 Task: Add an event with the title Lunch and Learn Session, date '2023/10/19', time 8:30 AM to 10:30 AMand add a description: A lunch and learn session is a unique professional development opportunity where employees gather during their lunch break to learn and engage in educational activities. It combines the convenience of a mealtime with valuable learning experiences, creating a relaxed and interactive environment for knowledge sharing and skill enhancement._x000D_
_x000D_
Select event color  Grape . Add location for the event as: 321 Via del Corso, Rome, Italy, logged in from the account softage.1@softage.netand send the event invitation to softage.2@softage.net and softage.3@softage.net. Set a reminder for the event Doesn't repeat
Action: Mouse moved to (76, 109)
Screenshot: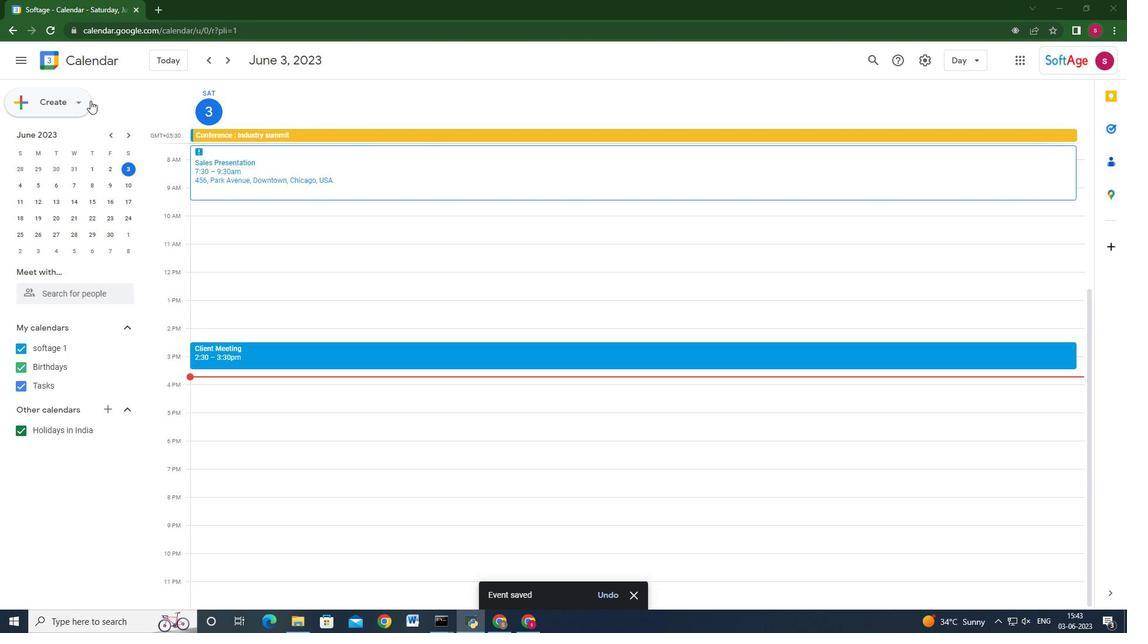 
Action: Mouse pressed left at (76, 109)
Screenshot: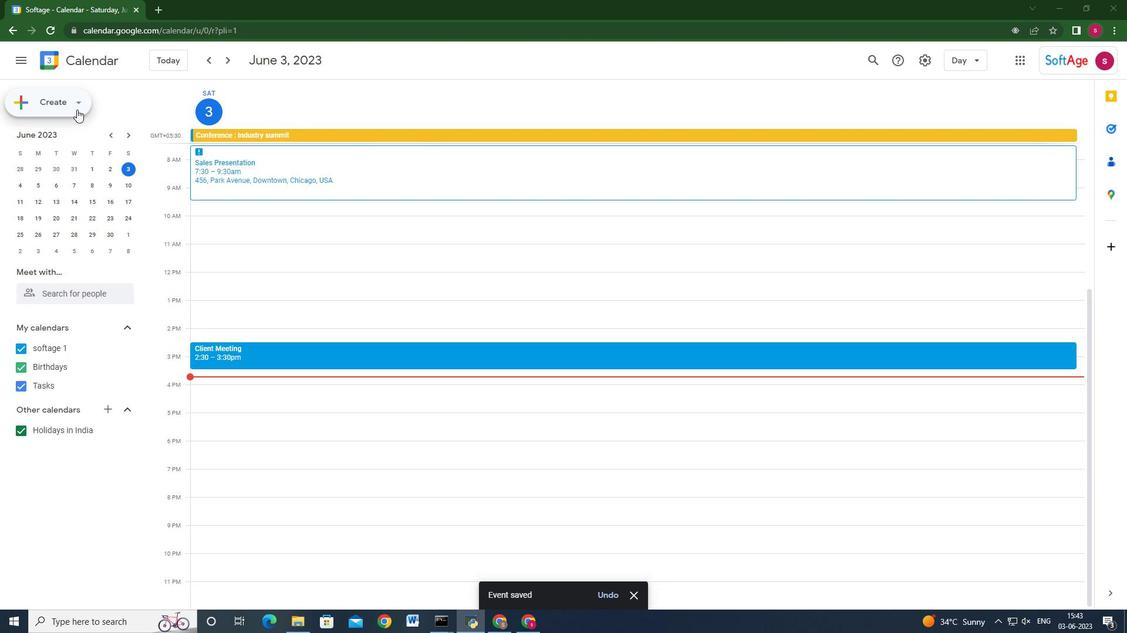
Action: Mouse moved to (54, 131)
Screenshot: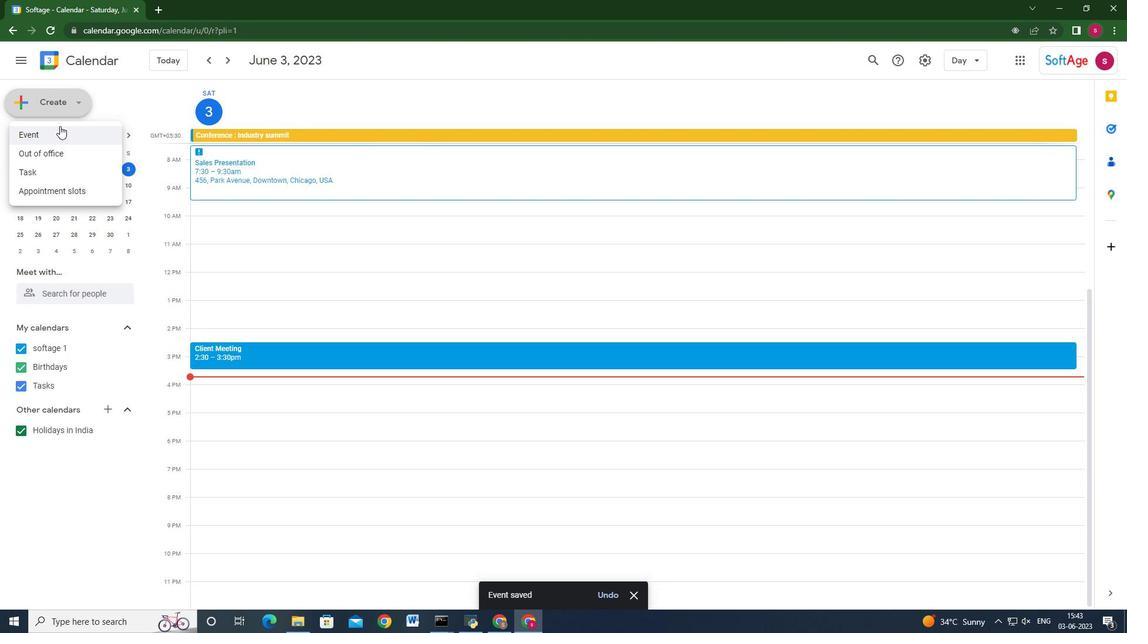 
Action: Mouse pressed left at (54, 131)
Screenshot: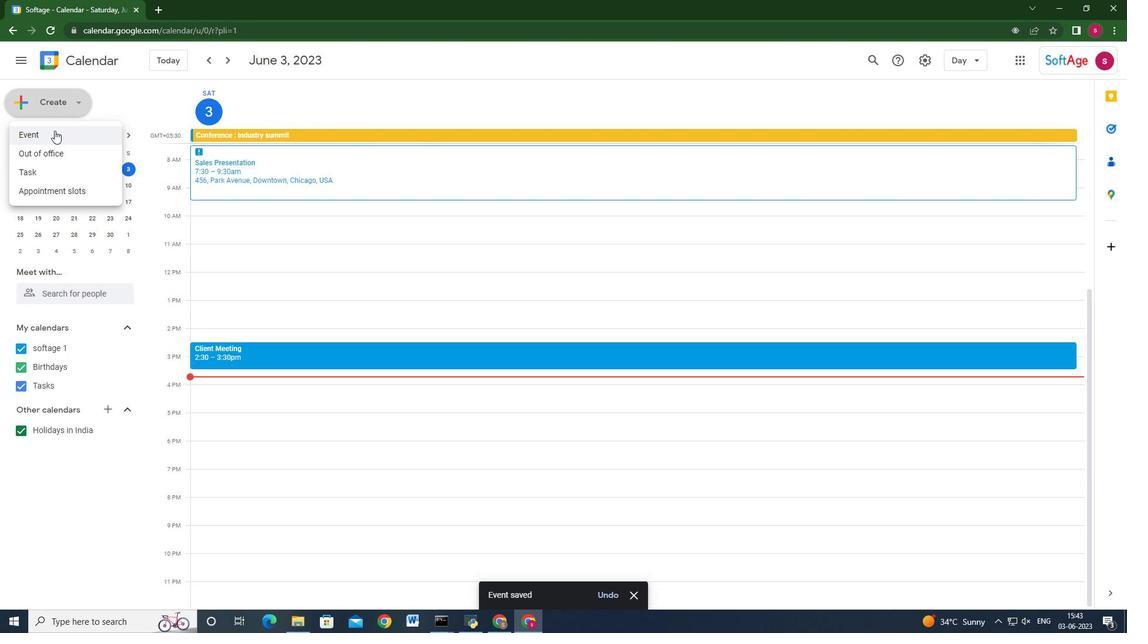 
Action: Mouse moved to (669, 460)
Screenshot: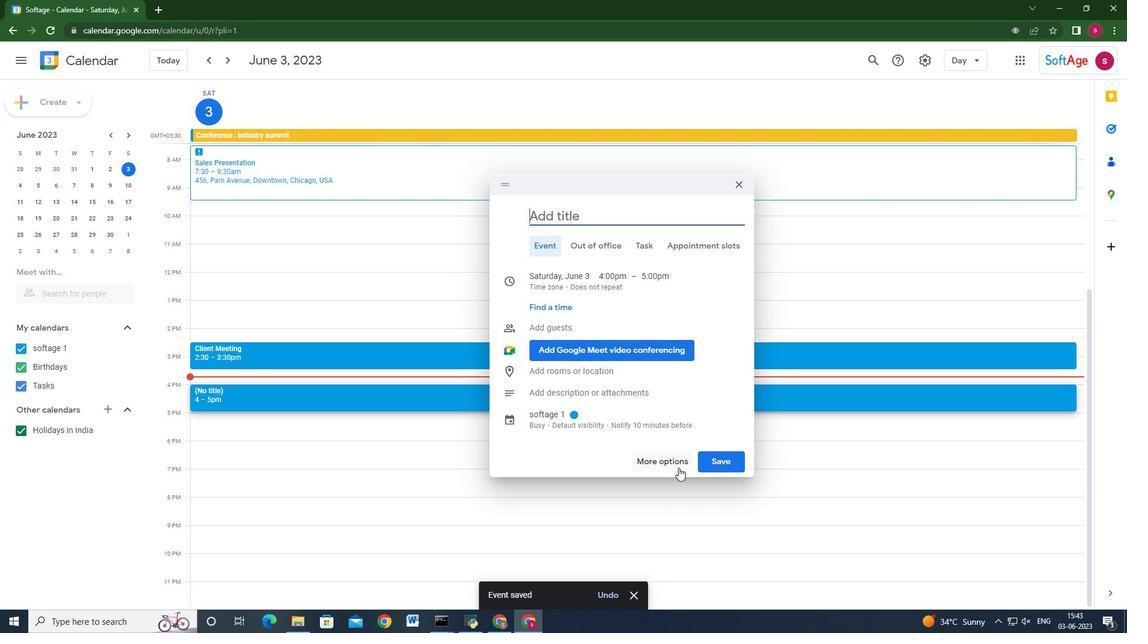 
Action: Mouse pressed left at (669, 460)
Screenshot: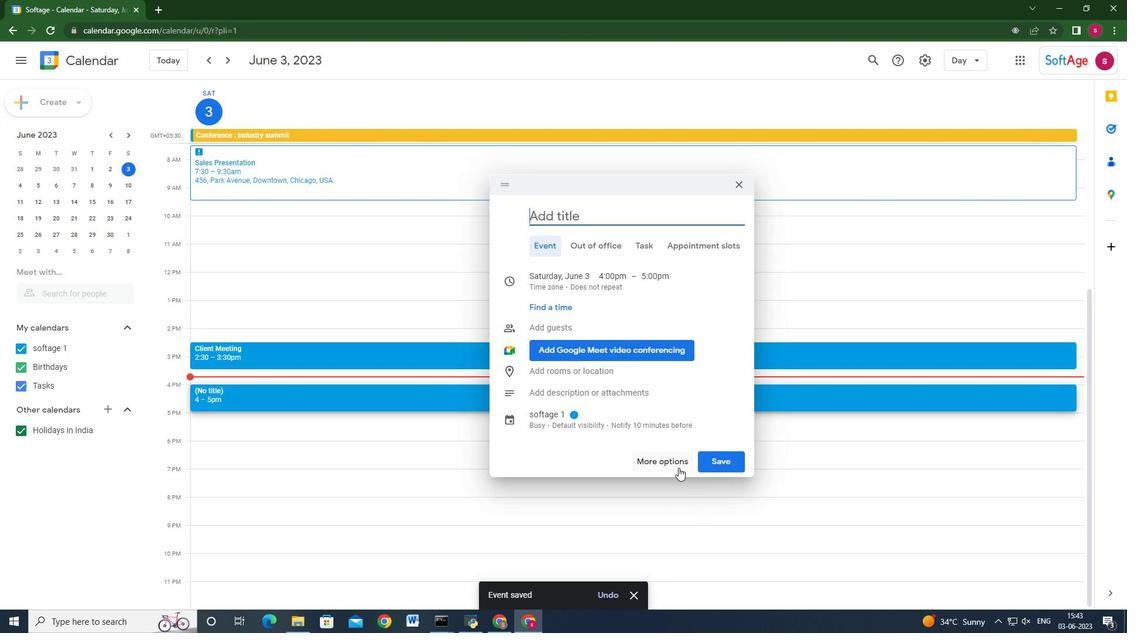 
Action: Mouse moved to (240, 79)
Screenshot: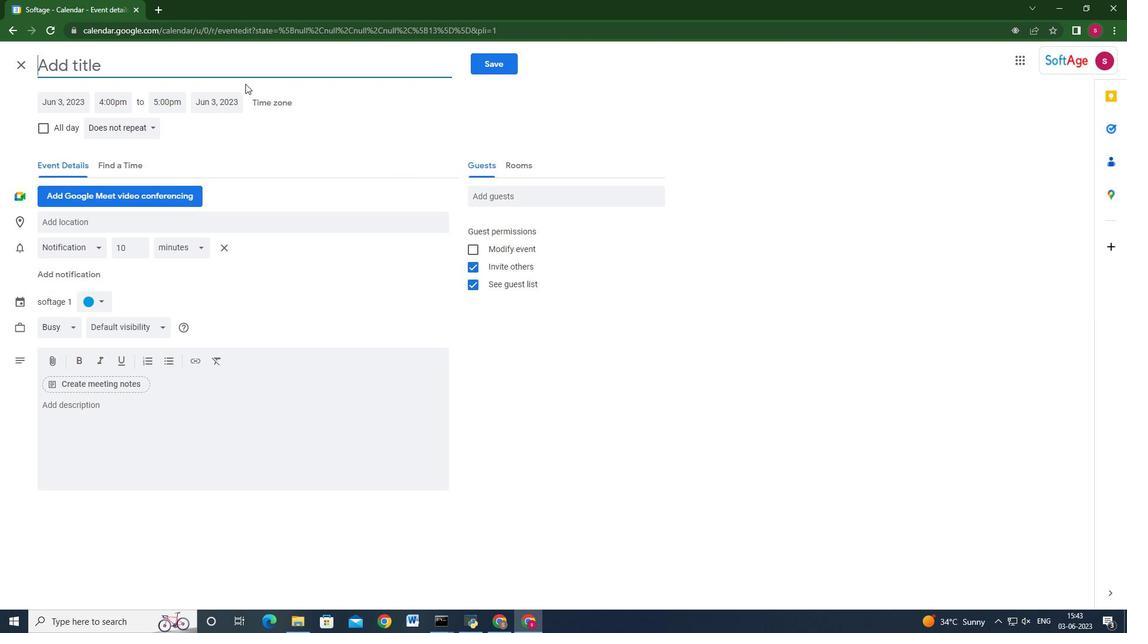 
Action: Key pressed <Key.shift>Lunch<Key.space>aa<Key.backspace>nd<Key.space><Key.shift>Learn<Key.space><Key.shift_r>Session
Screenshot: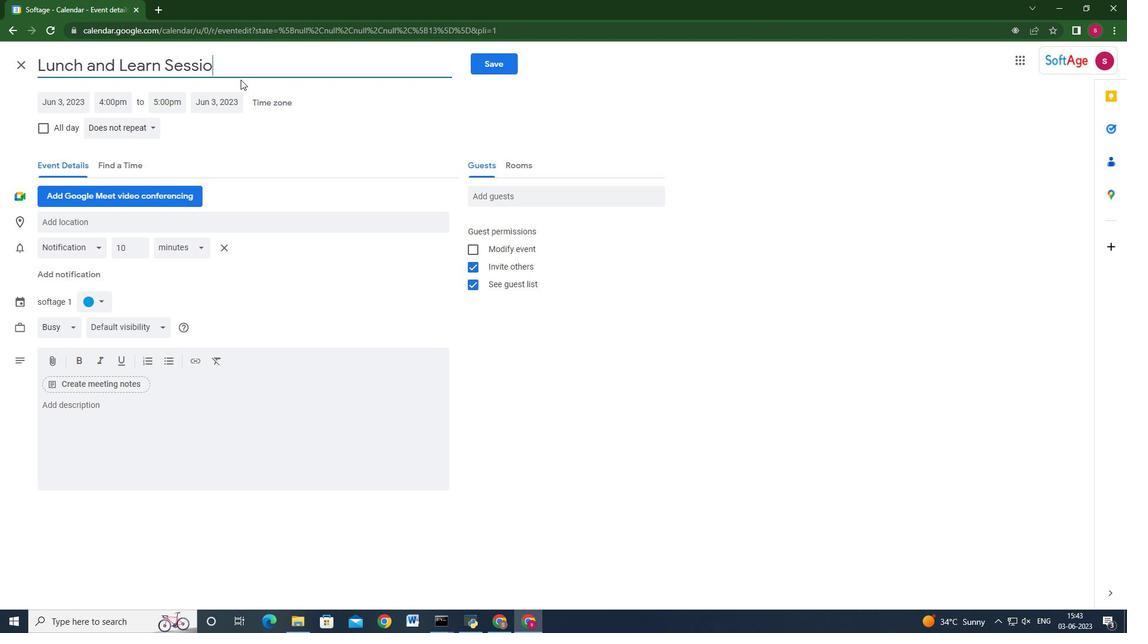 
Action: Mouse moved to (58, 103)
Screenshot: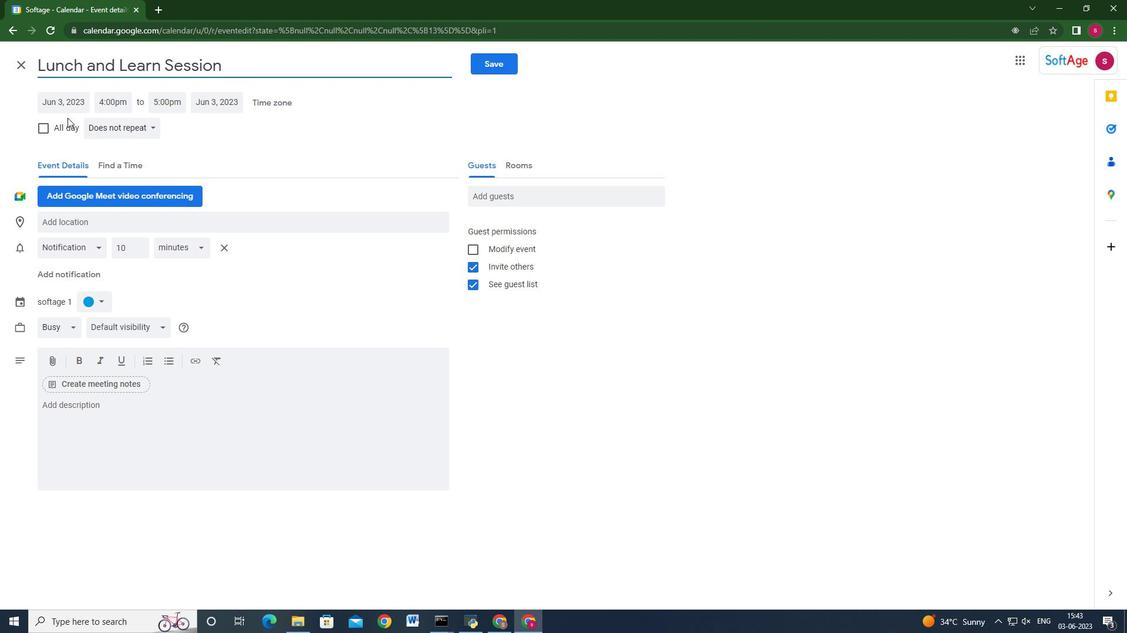 
Action: Mouse pressed left at (58, 103)
Screenshot: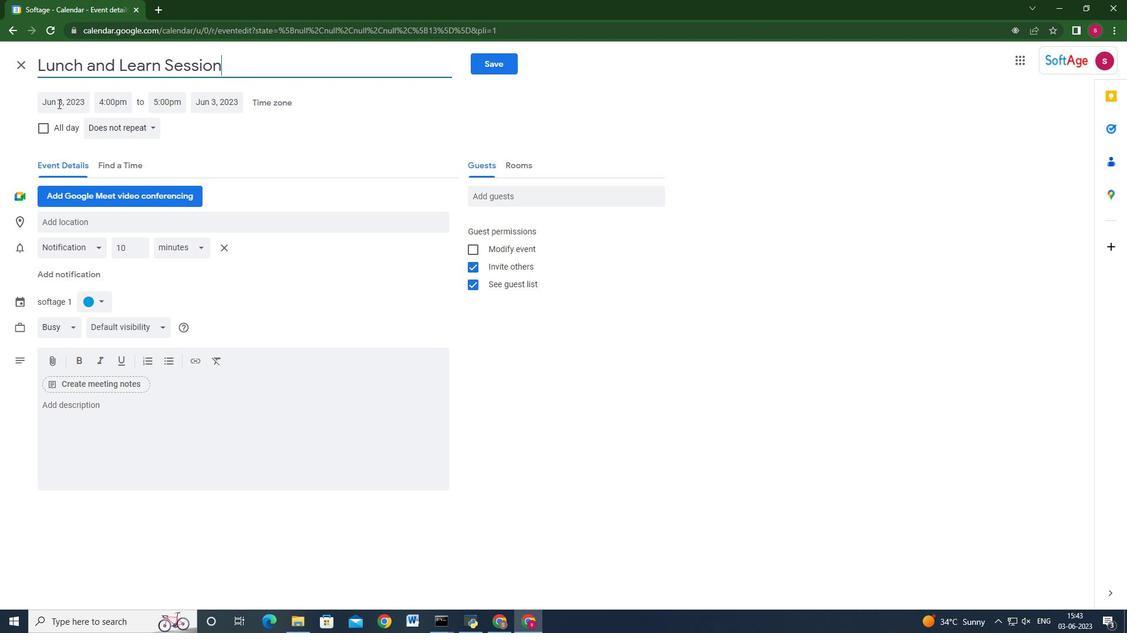 
Action: Mouse moved to (191, 125)
Screenshot: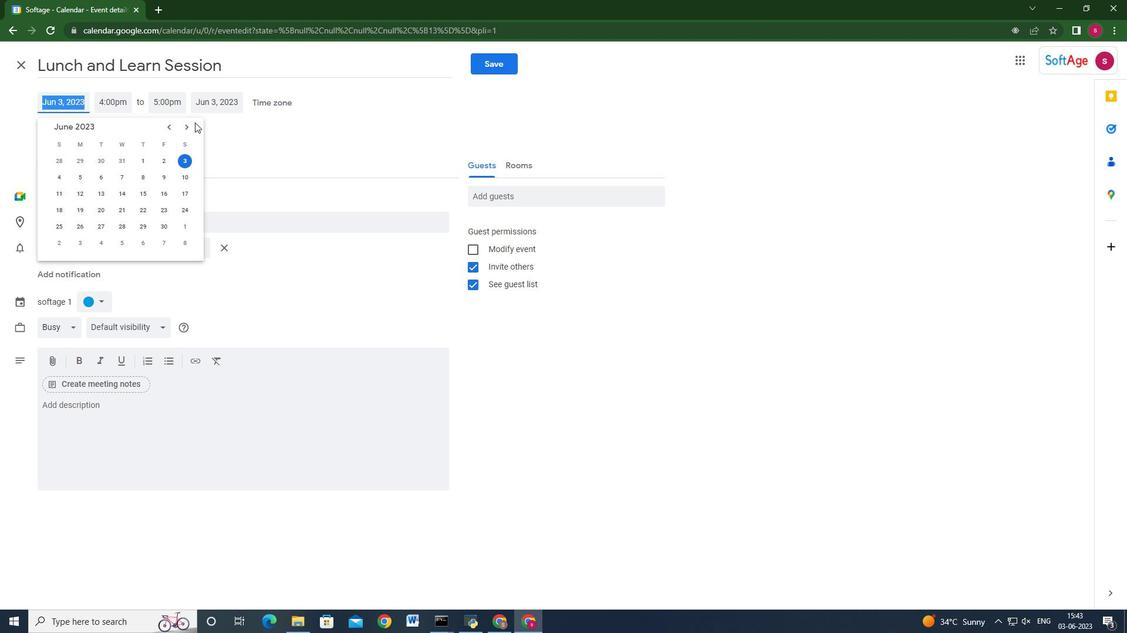 
Action: Mouse pressed left at (191, 125)
Screenshot: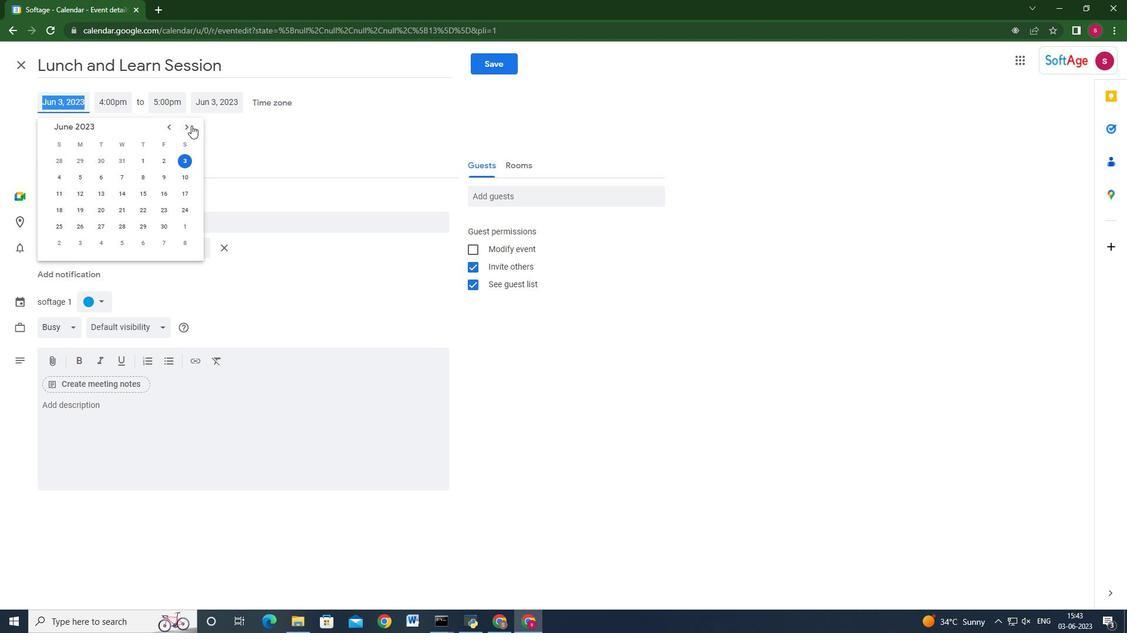 
Action: Mouse pressed left at (191, 125)
Screenshot: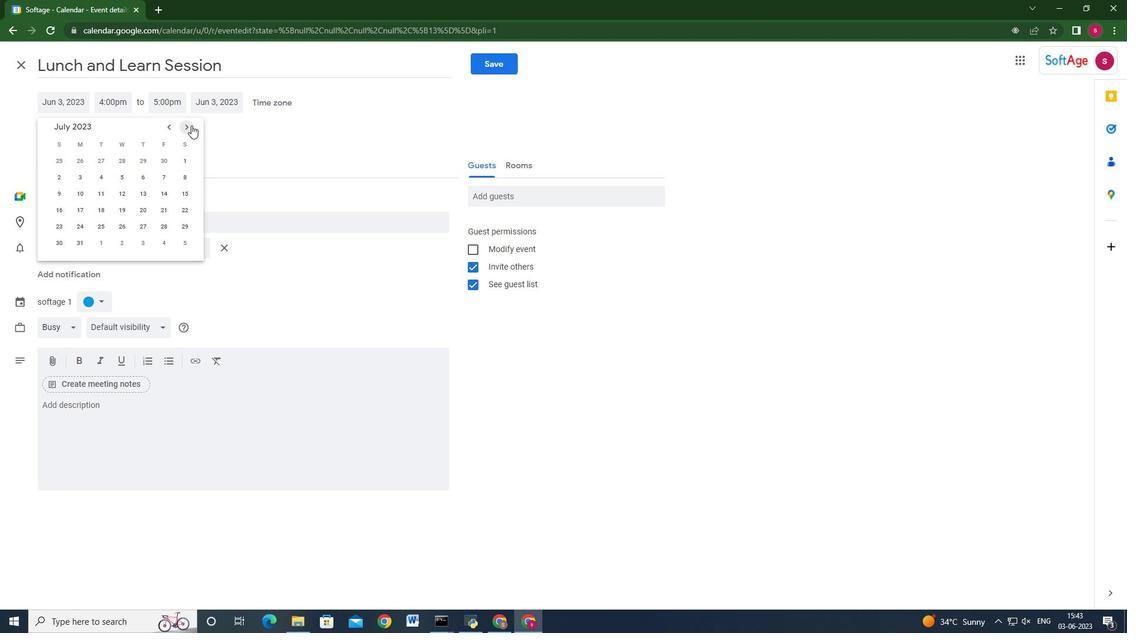 
Action: Mouse pressed left at (191, 125)
Screenshot: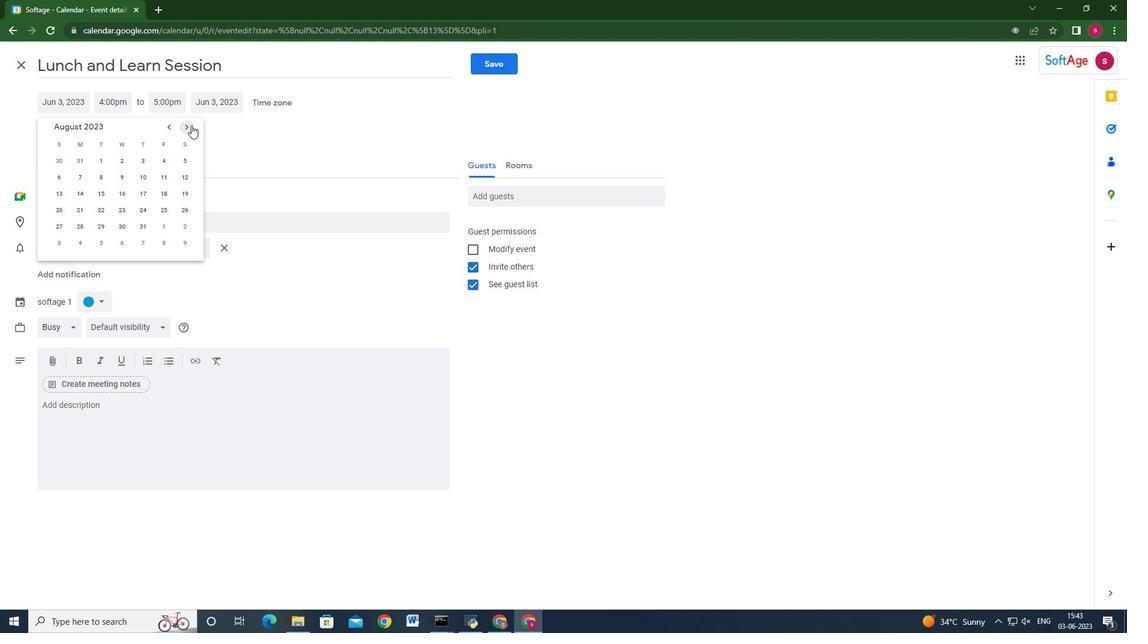 
Action: Mouse pressed left at (191, 125)
Screenshot: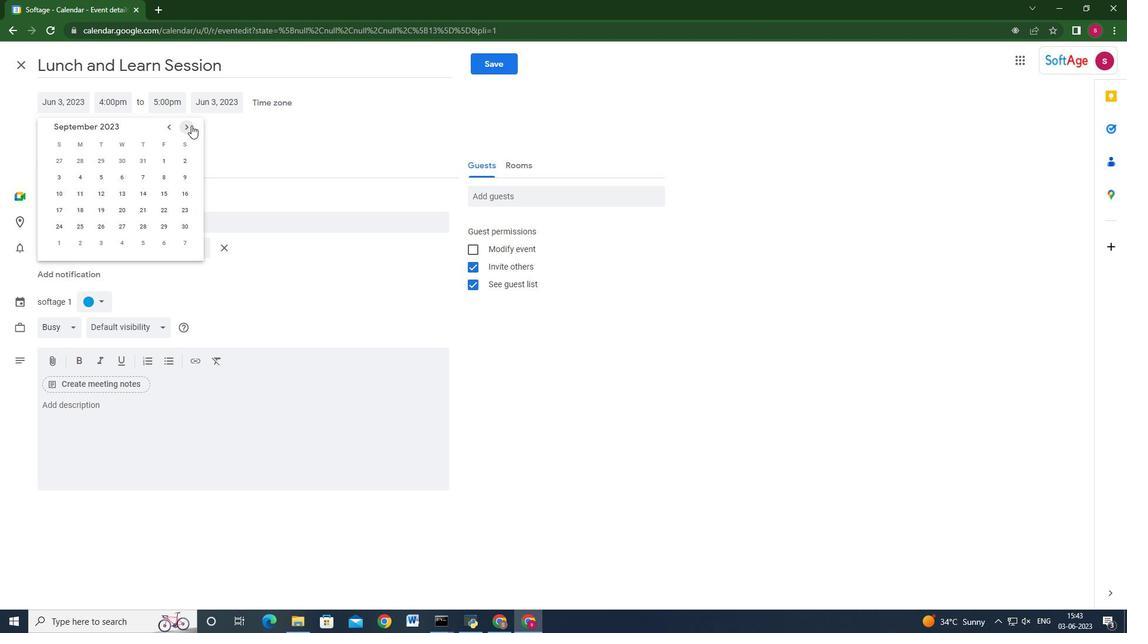 
Action: Mouse moved to (142, 188)
Screenshot: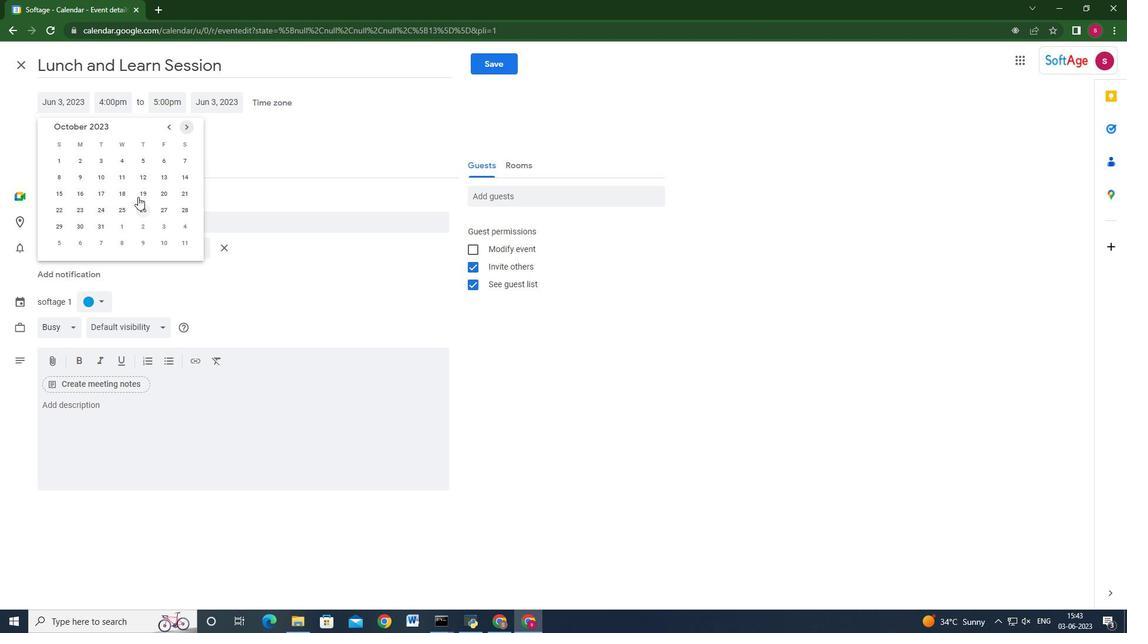 
Action: Mouse pressed left at (142, 188)
Screenshot: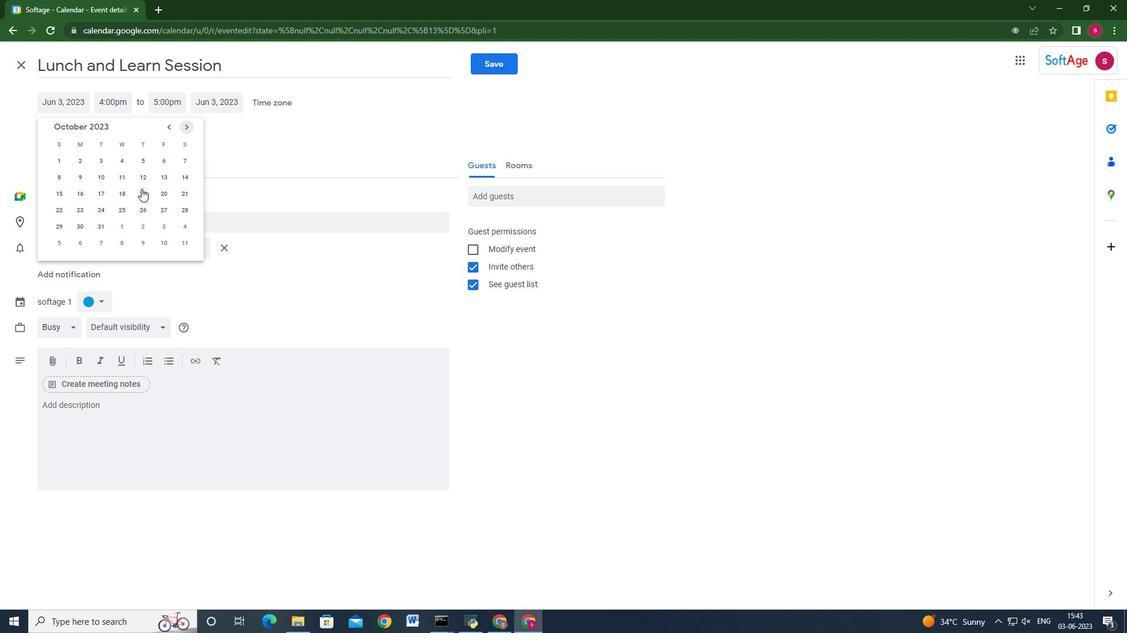 
Action: Mouse moved to (123, 102)
Screenshot: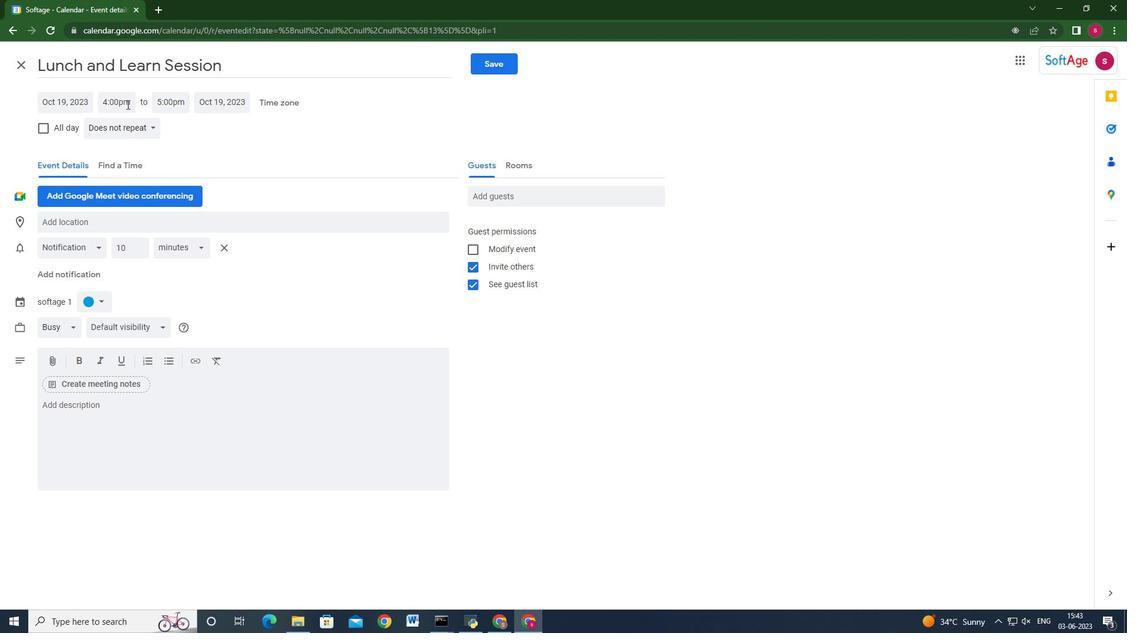
Action: Mouse pressed left at (123, 102)
Screenshot: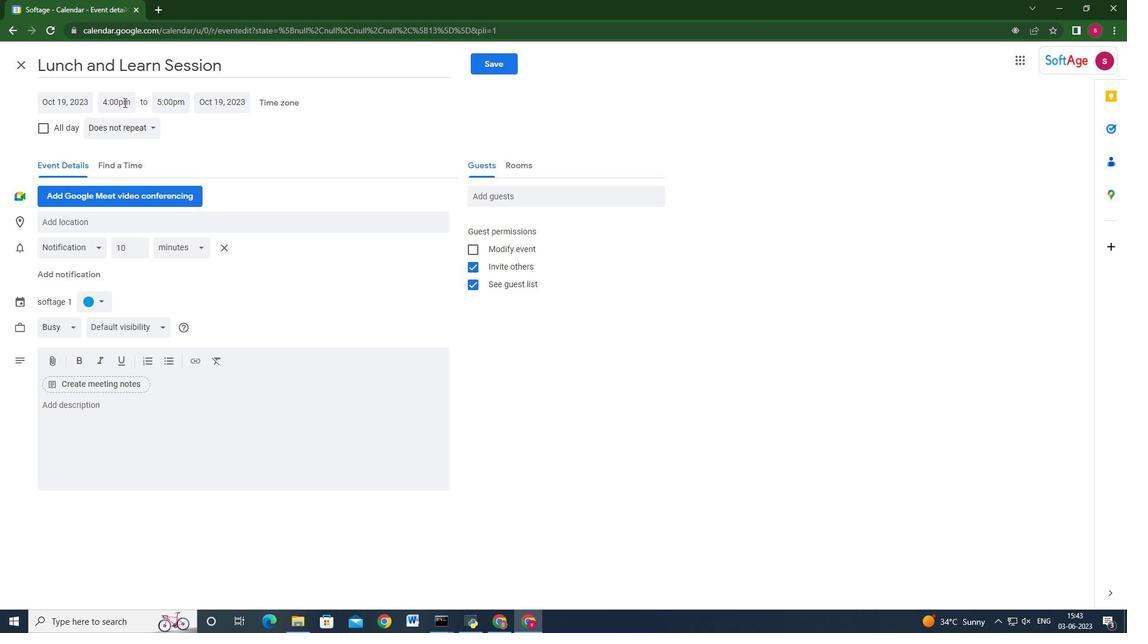 
Action: Key pressed 8<Key.shift>:30am<Key.enter><Key.tab>10<Key.shift>:30an<Key.backspace>m<Key.enter>
Screenshot: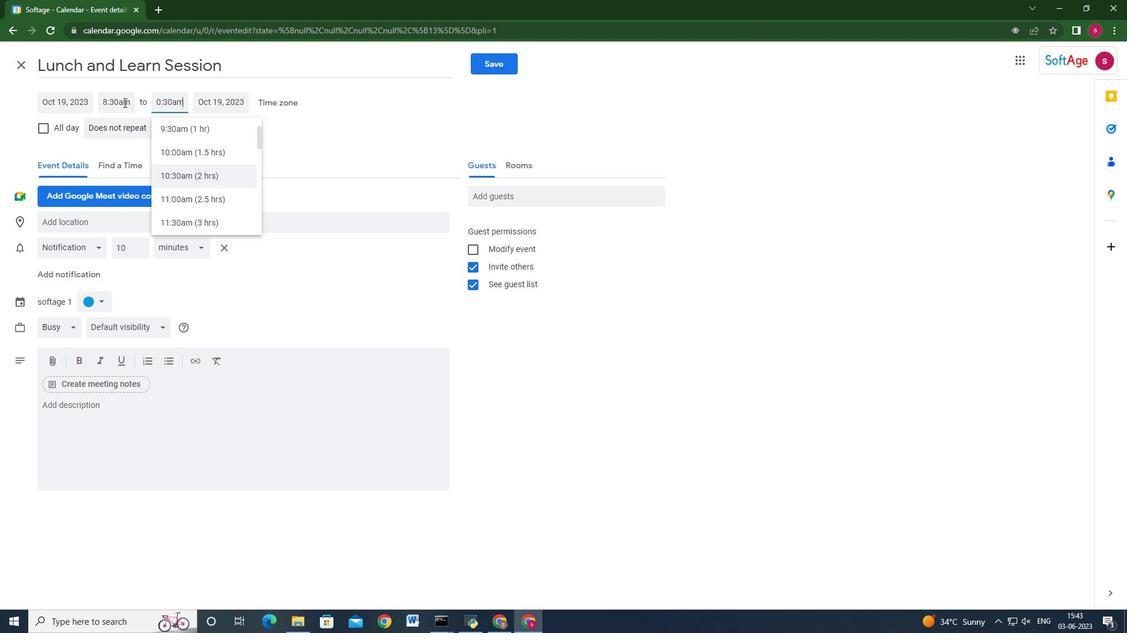 
Action: Mouse moved to (148, 421)
Screenshot: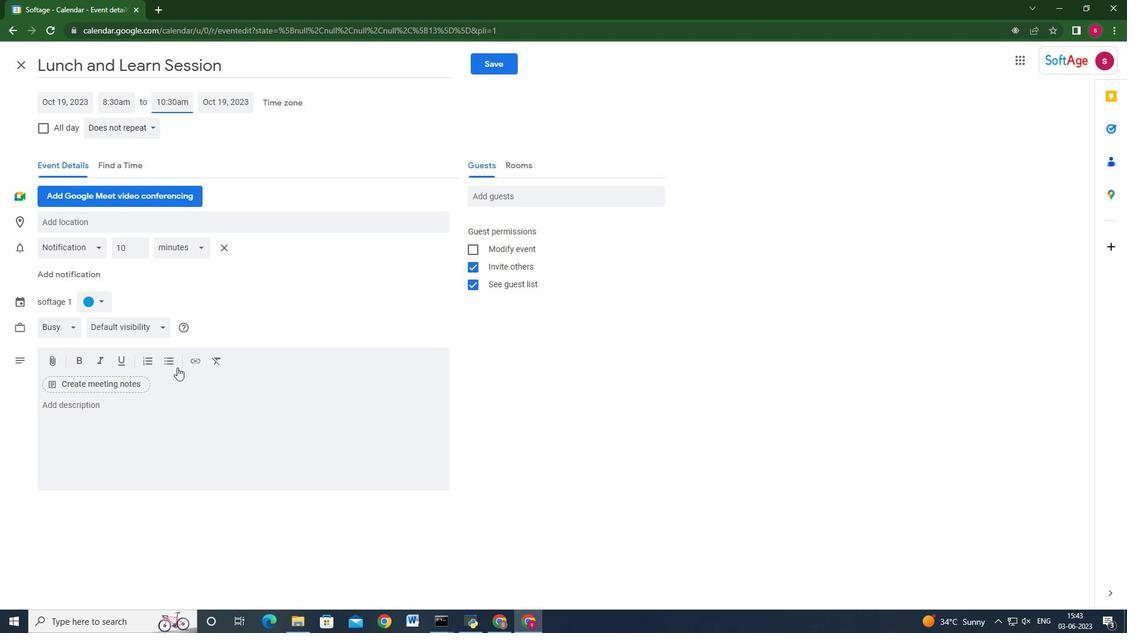 
Action: Mouse pressed left at (148, 421)
Screenshot: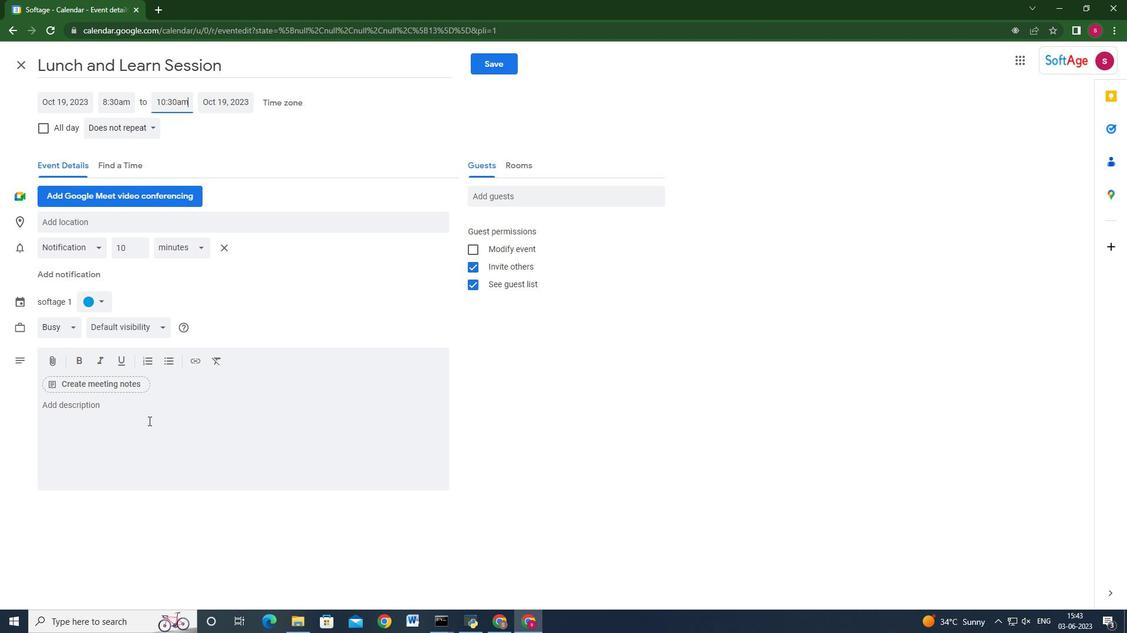 
Action: Mouse moved to (157, 390)
Screenshot: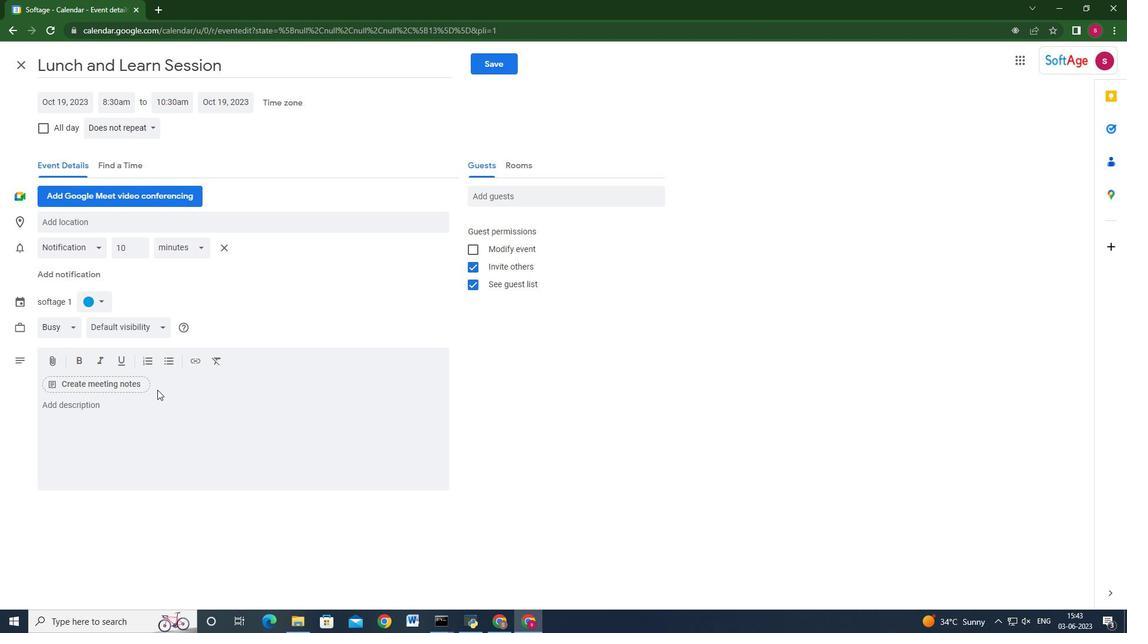 
Action: Key pressed <Key.shift>A<Key.space>lunch<Key.space>and<Key.space>learn<Key.space>session<Key.space>is<Key.space>a<Key.space><Key.space><Key.backspace><Key.space>prof<Key.backspace><Key.backspace><Key.backspace><Key.backspace><Key.backspace>professional<Key.space>development<Key.space>opportunity<Key.space>where<Key.space>employees<Key.space>gather<Key.space>during<Key.space>their<Key.space>lunch<Key.space>break<Key.space>to<Key.space>learn<Key.space>and<Key.space>engage<Key.space>in<Key.space>a<Key.space>educational<Key.space>activities.<Key.space><Key.shift>It<Key.space>combines<Key.space>the<Key.space>convien<Key.backspace><Key.backspace><Key.backspace><Key.backspace>e<Key.backspace>venience<Key.space>of<Key.space>a<Key.space>mealtime<Key.space>with<Key.space>caluabl<Key.backspace><Key.backspace><Key.backspace><Key.backspace><Key.backspace><Key.backspace><Key.backspace>valuable<Key.space>i<Key.backspace>learning<Key.space>experiences<Key.space><Key.backspace>,<Key.space>creating<Key.space>a<Key.space>relaxed<Key.space>and<Key.space>interactive<Key.space>environment<Key.space>for<Key.space>knowledge<Key.space>sharing<Key.space>and<Key.space>shi<Key.backspace>ki<Key.backspace><Key.backspace><Key.backspace>kill<Key.space>enhancee<Key.backspace>ment.
Screenshot: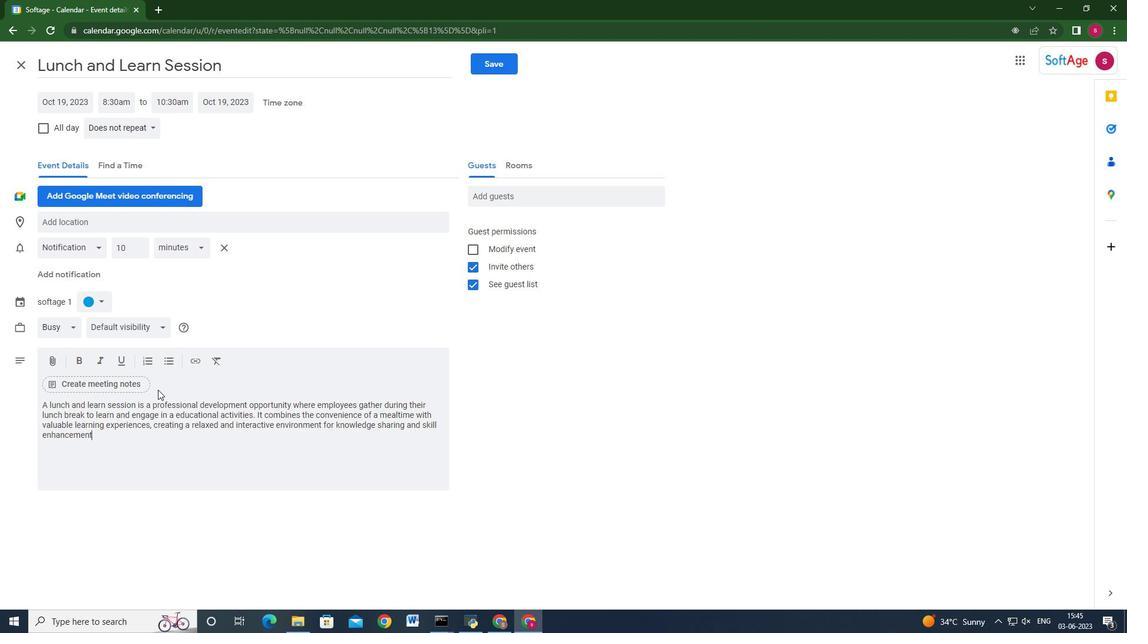 
Action: Mouse moved to (158, 220)
Screenshot: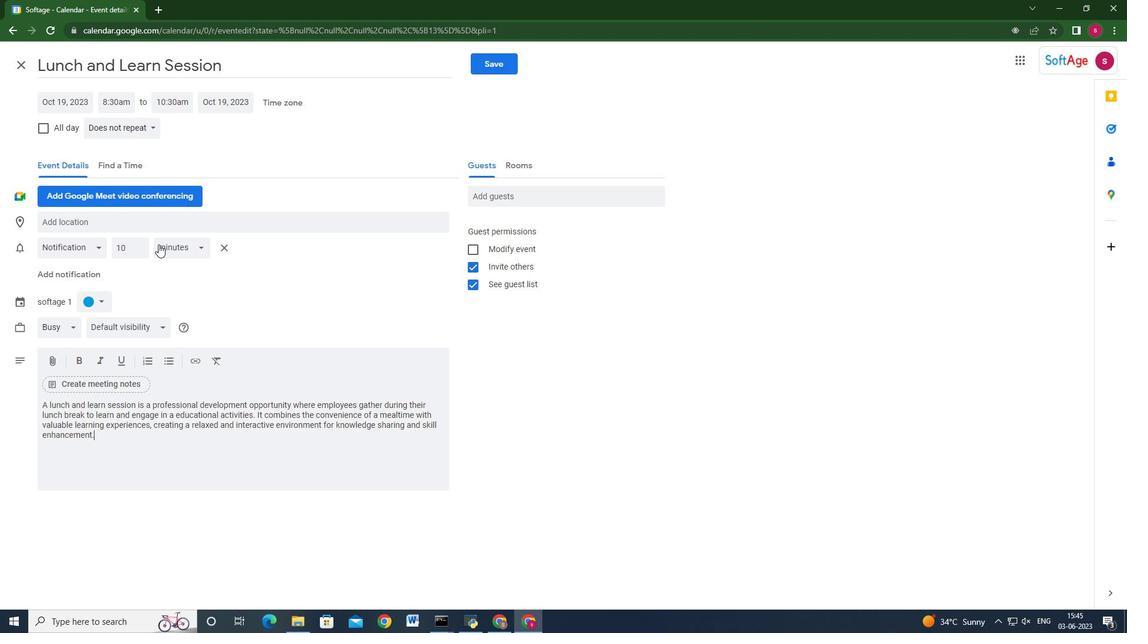
Action: Mouse pressed left at (158, 220)
Screenshot: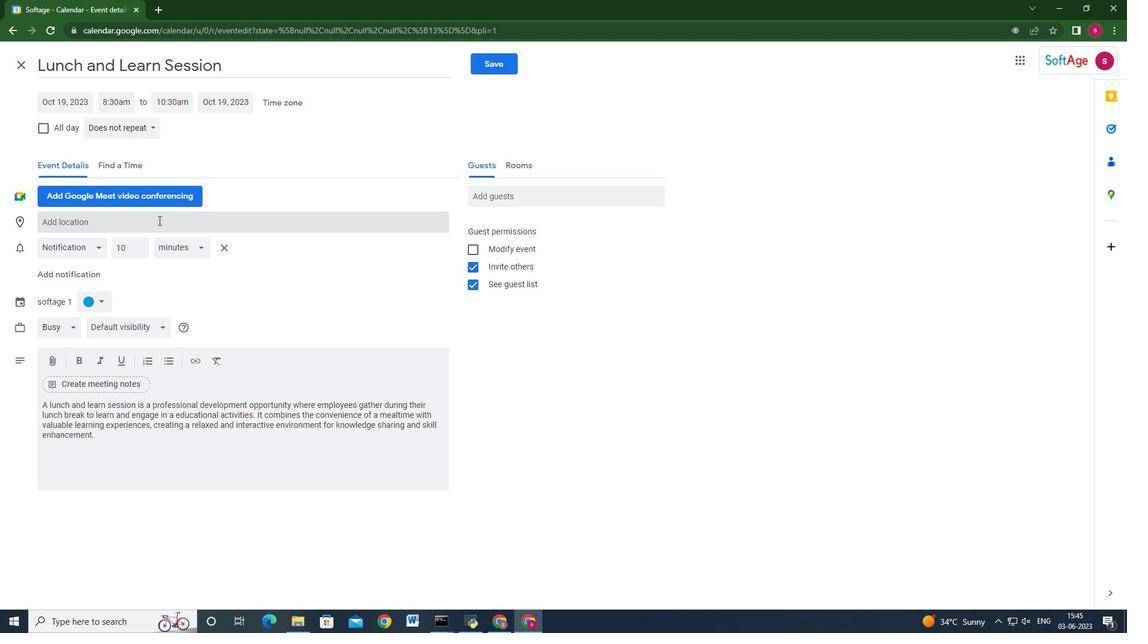 
Action: Key pressed 321<Key.space><Key.shift><Key.shift><Key.shift><Key.shift>Via<Key.space>del<Key.space><Key.shift>Corso,<Key.space><Key.shift>Rome,<Key.space><Key.shift>Italy
Screenshot: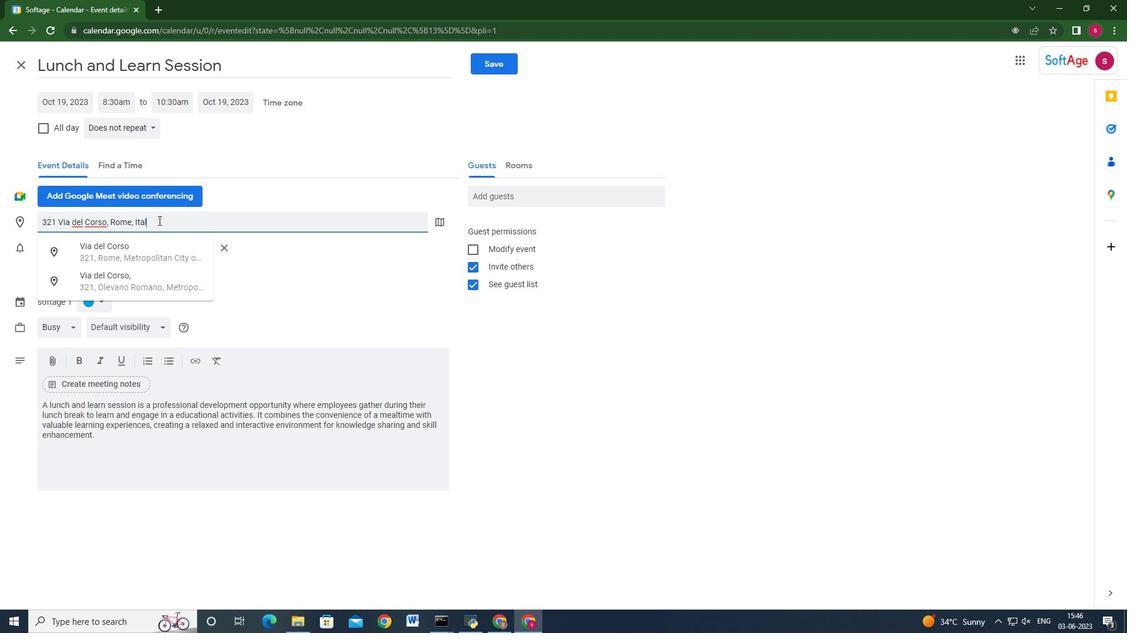 
Action: Mouse moved to (479, 190)
Screenshot: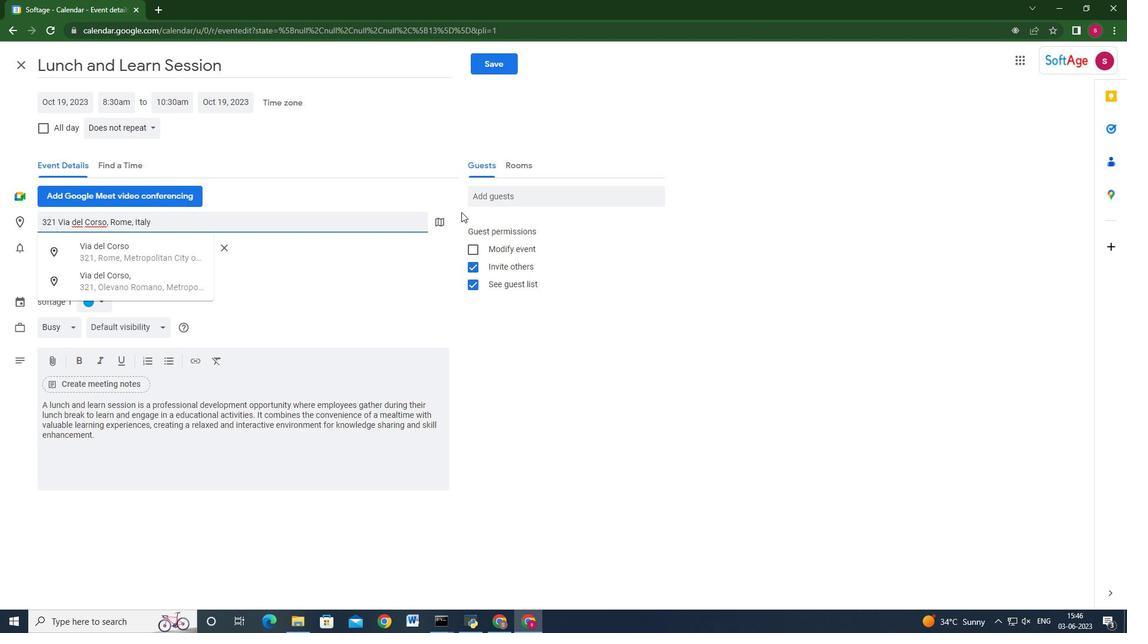 
Action: Mouse pressed left at (479, 190)
Screenshot: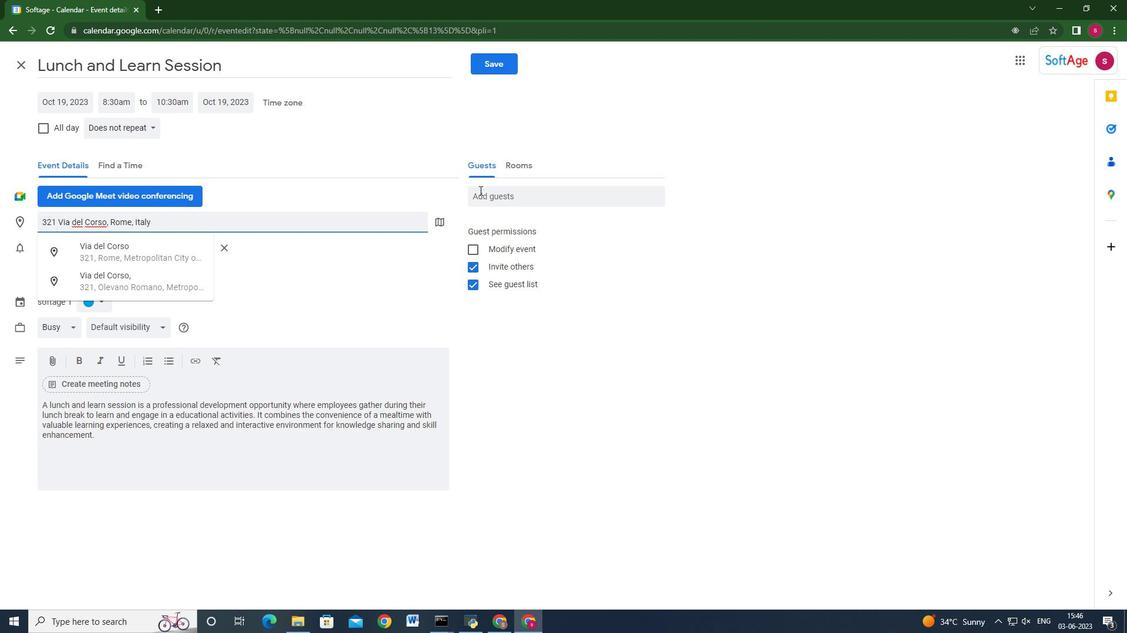 
Action: Key pressed softage.2<Key.shift_r>@softage.net<Key.enter>softage.3<Key.shift_r>@softage.net<Key.enter>
Screenshot: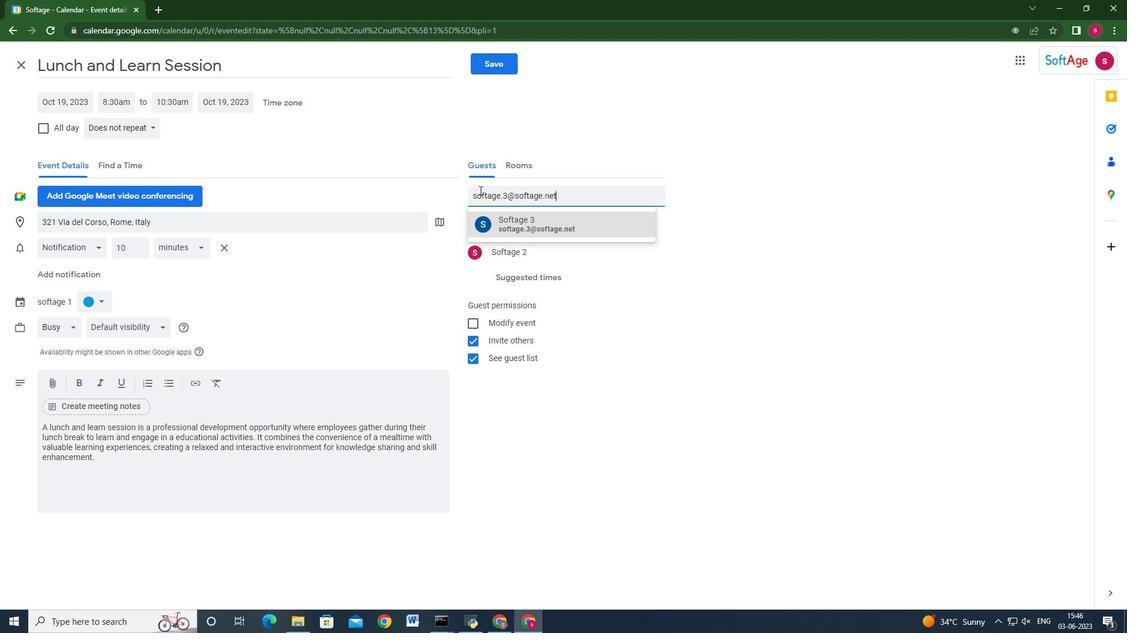 
Action: Mouse moved to (92, 127)
Screenshot: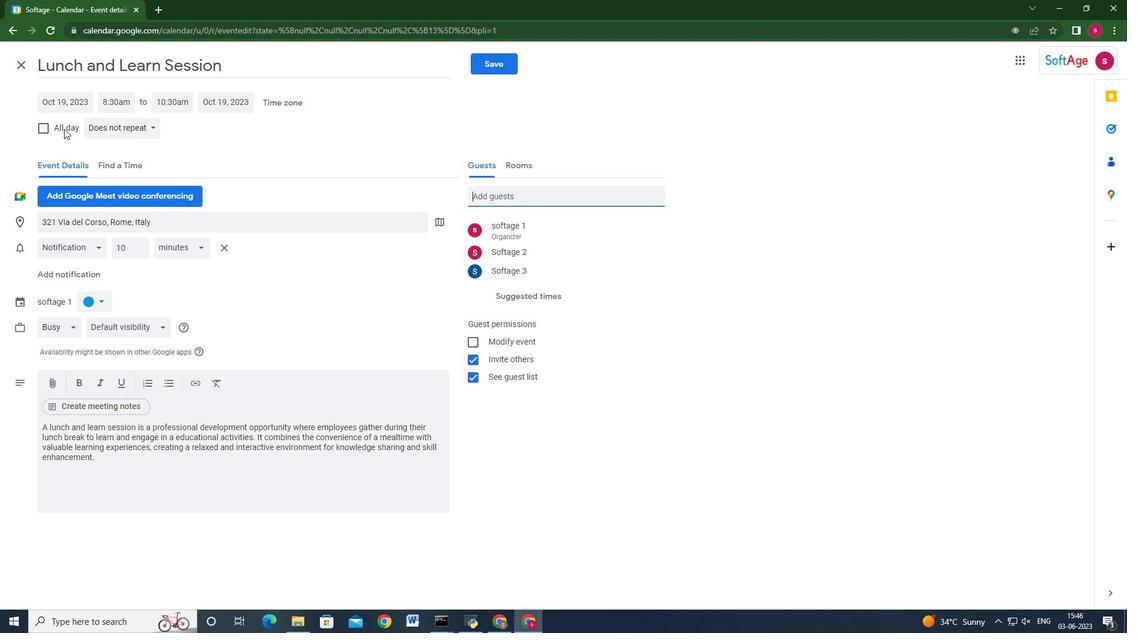 
Action: Mouse pressed left at (92, 127)
Screenshot: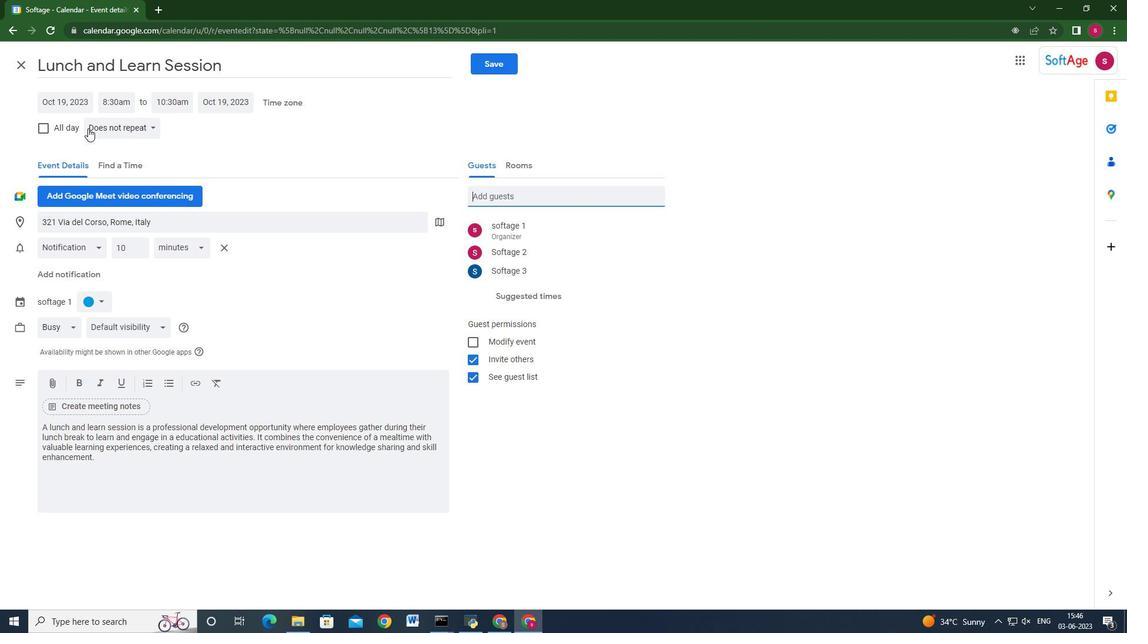 
Action: Mouse moved to (127, 130)
Screenshot: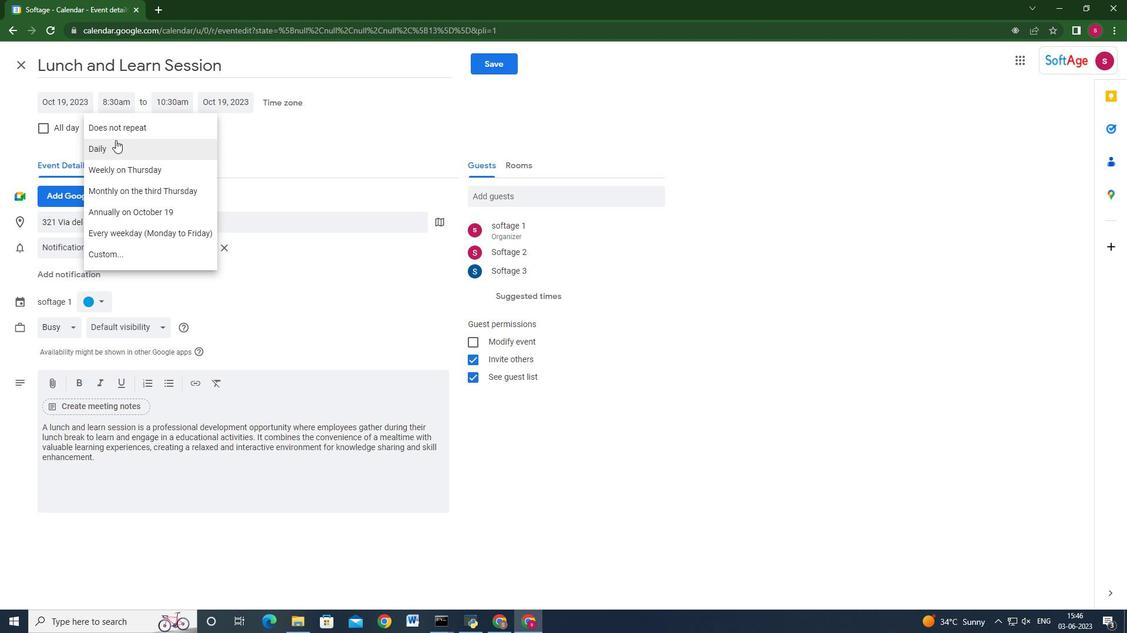 
Action: Mouse pressed left at (127, 130)
Screenshot: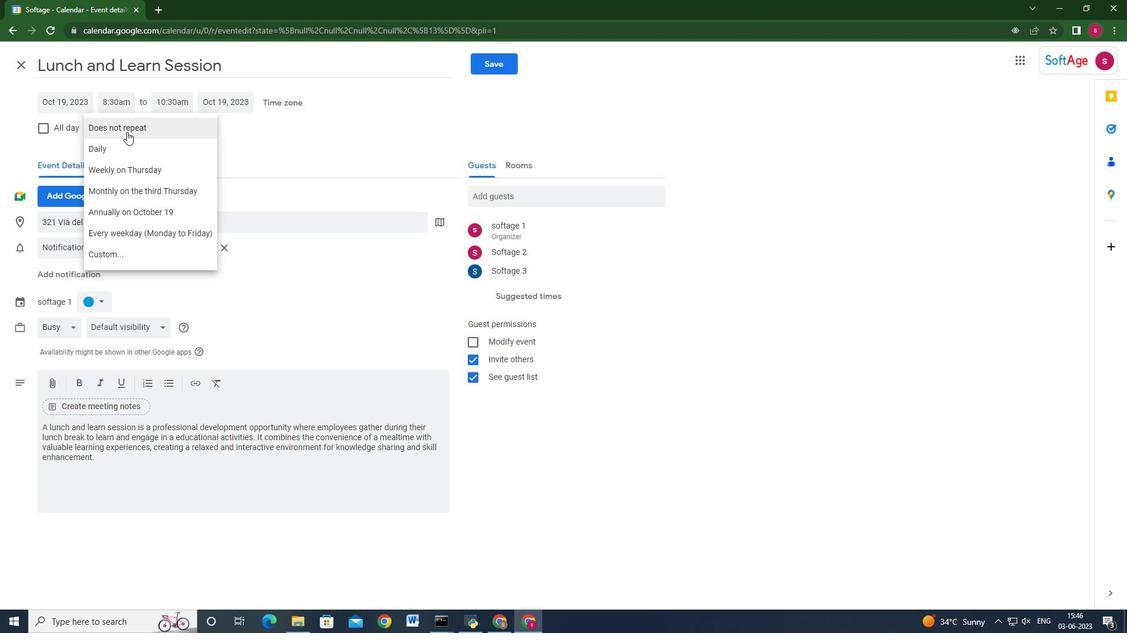 
Action: Mouse moved to (497, 72)
Screenshot: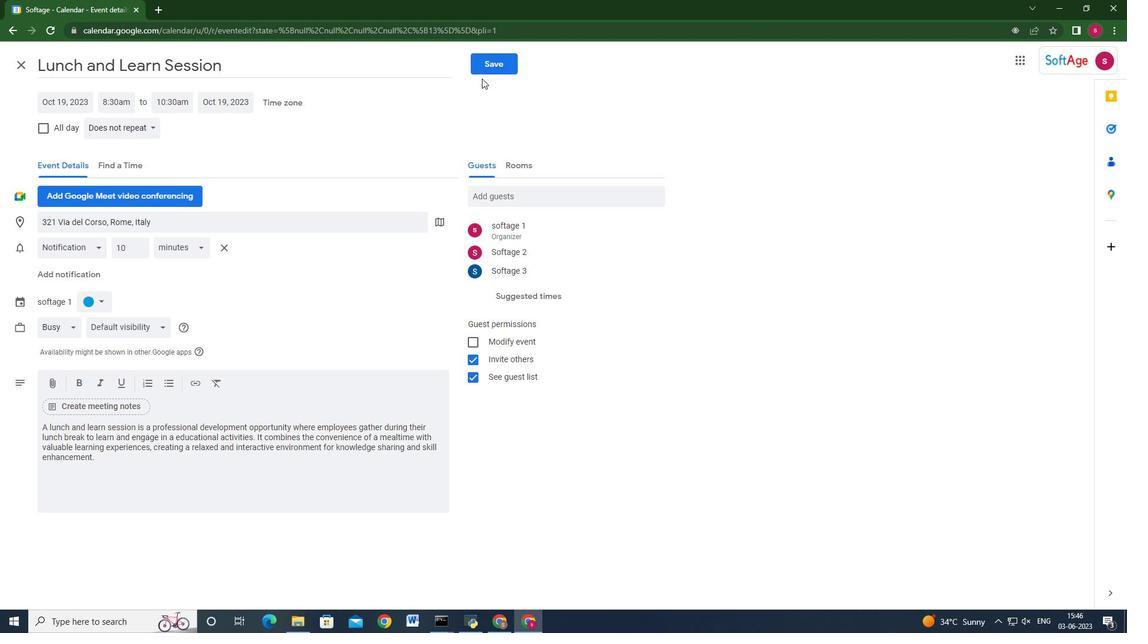 
Action: Mouse pressed left at (497, 72)
Screenshot: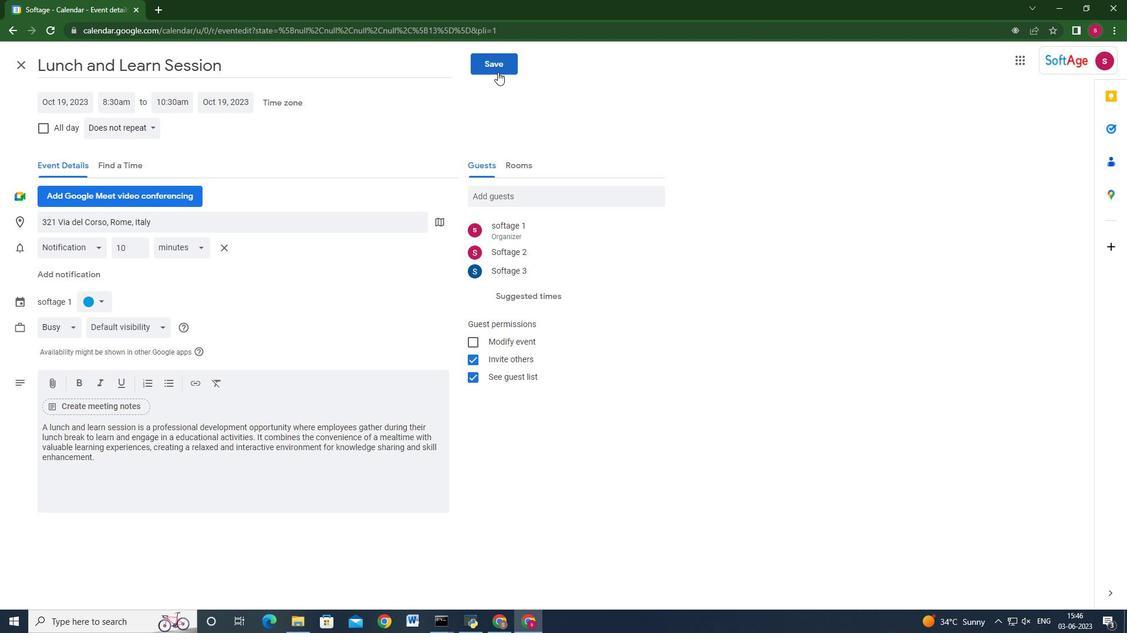 
Action: Mouse moved to (665, 353)
Screenshot: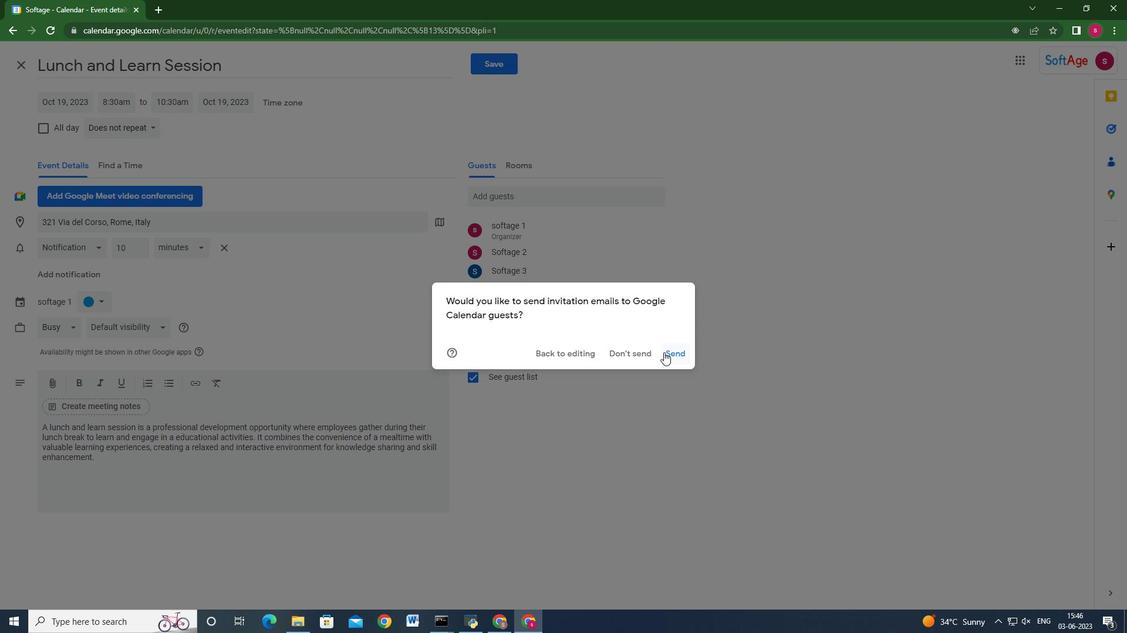 
Action: Mouse pressed left at (665, 353)
Screenshot: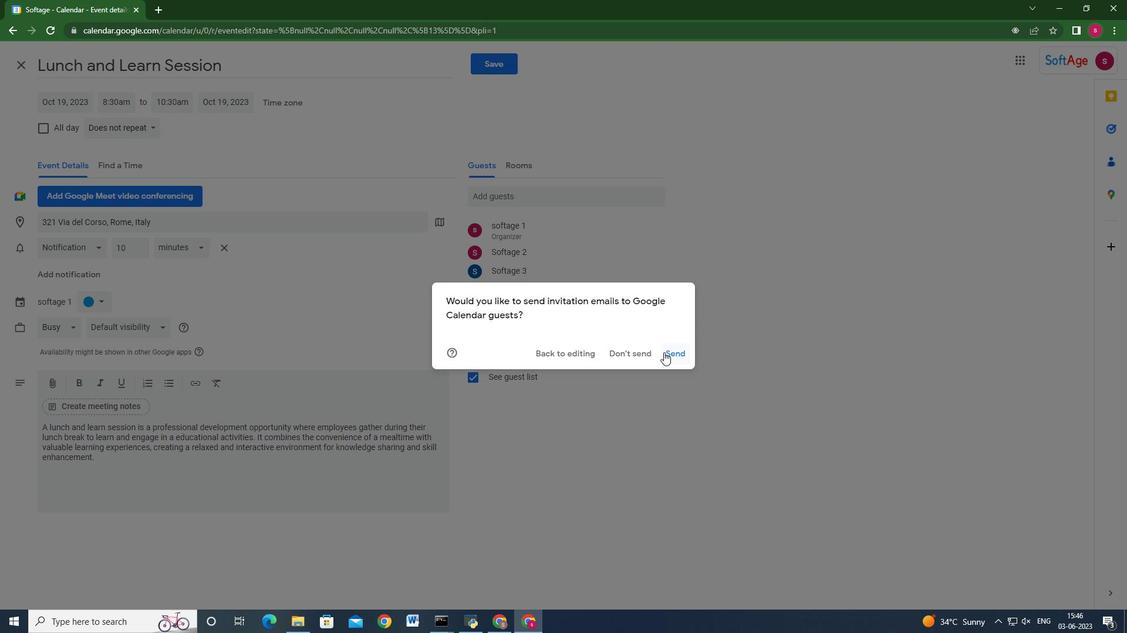 
Action: Mouse moved to (665, 353)
Screenshot: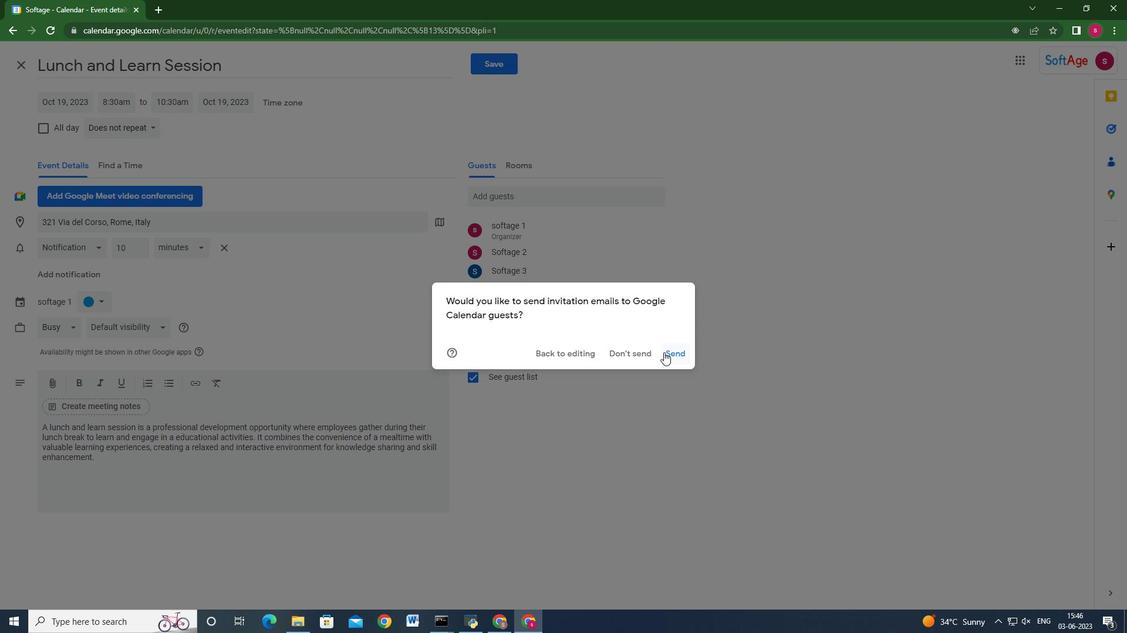 
